 Task: Create a rule when an attachment not starting with is removed from a card by me.
Action: Mouse pressed left at (523, 448)
Screenshot: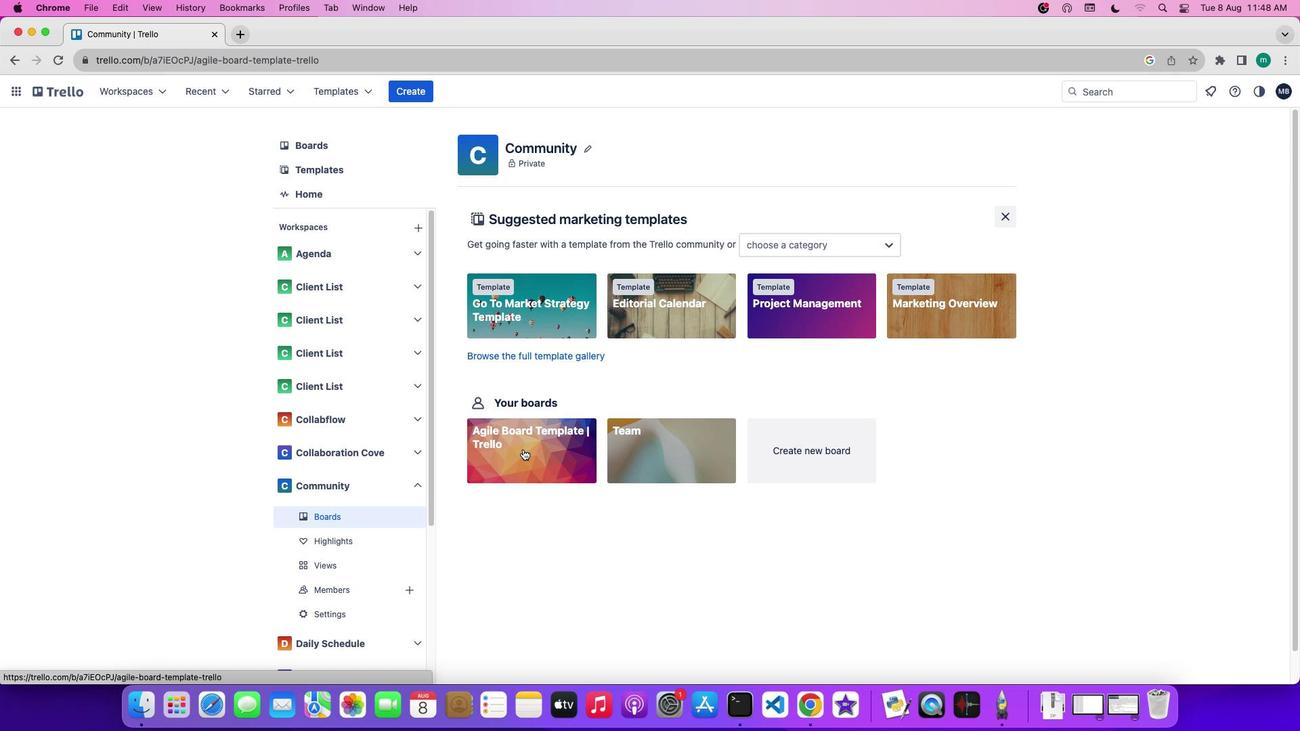 
Action: Mouse moved to (1142, 307)
Screenshot: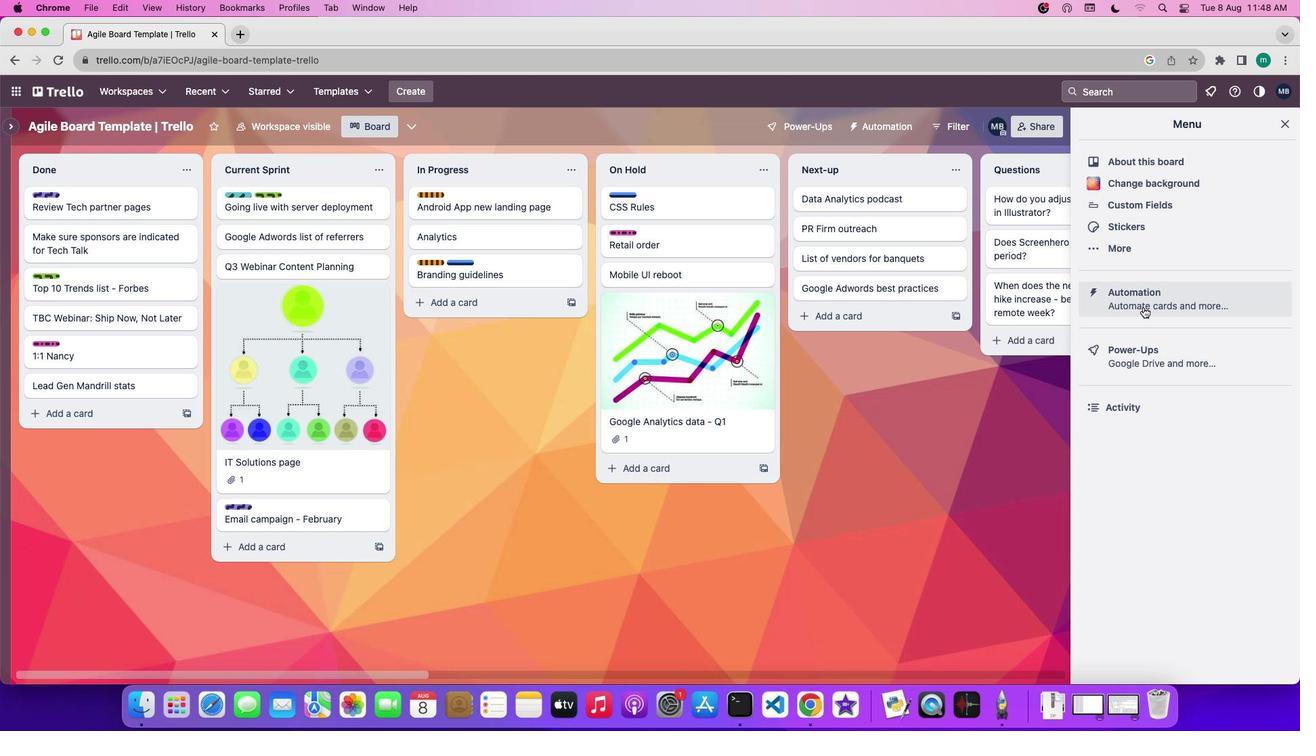 
Action: Mouse pressed left at (1142, 307)
Screenshot: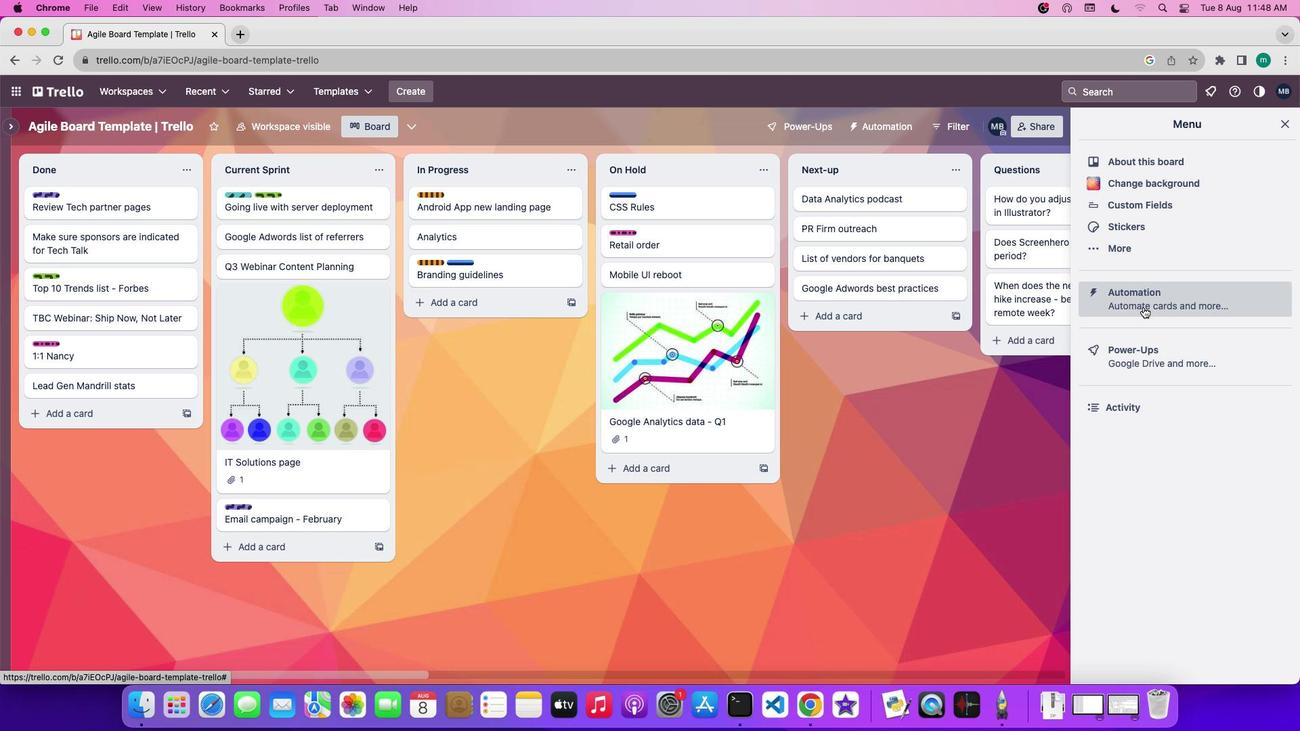 
Action: Mouse moved to (121, 243)
Screenshot: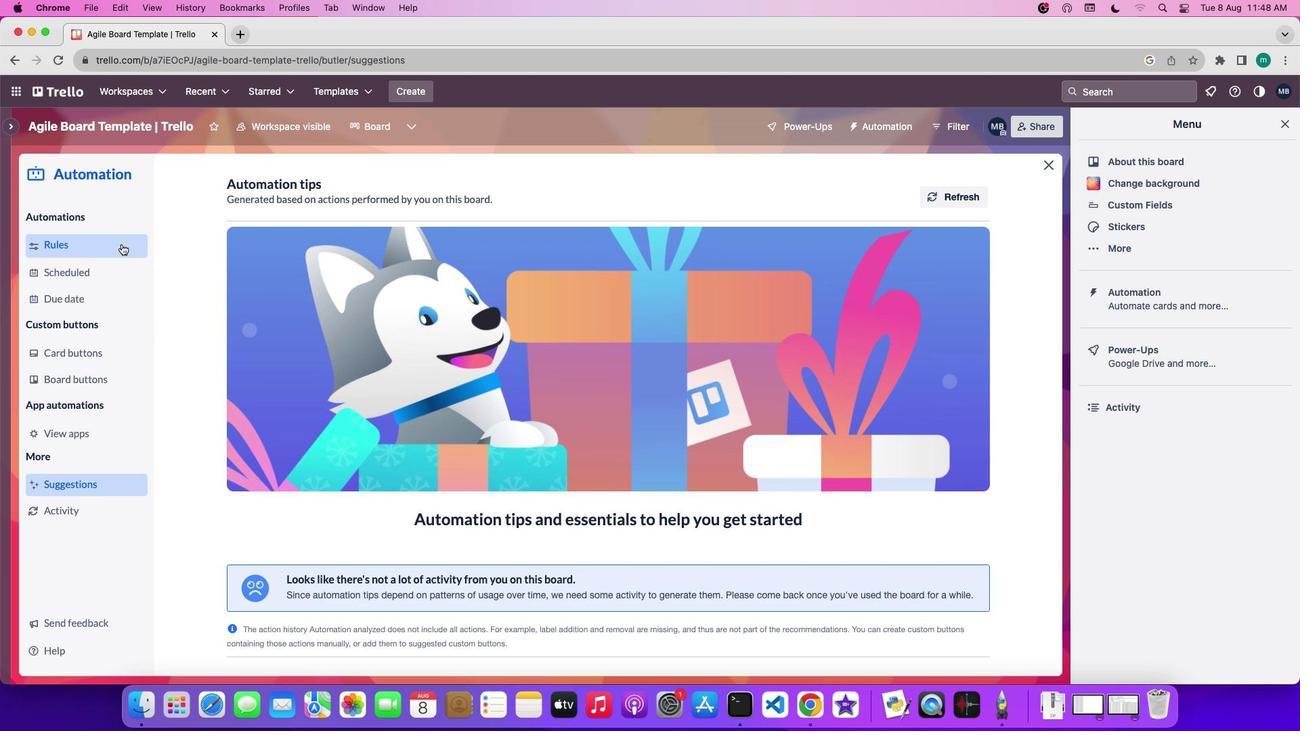 
Action: Mouse pressed left at (121, 243)
Screenshot: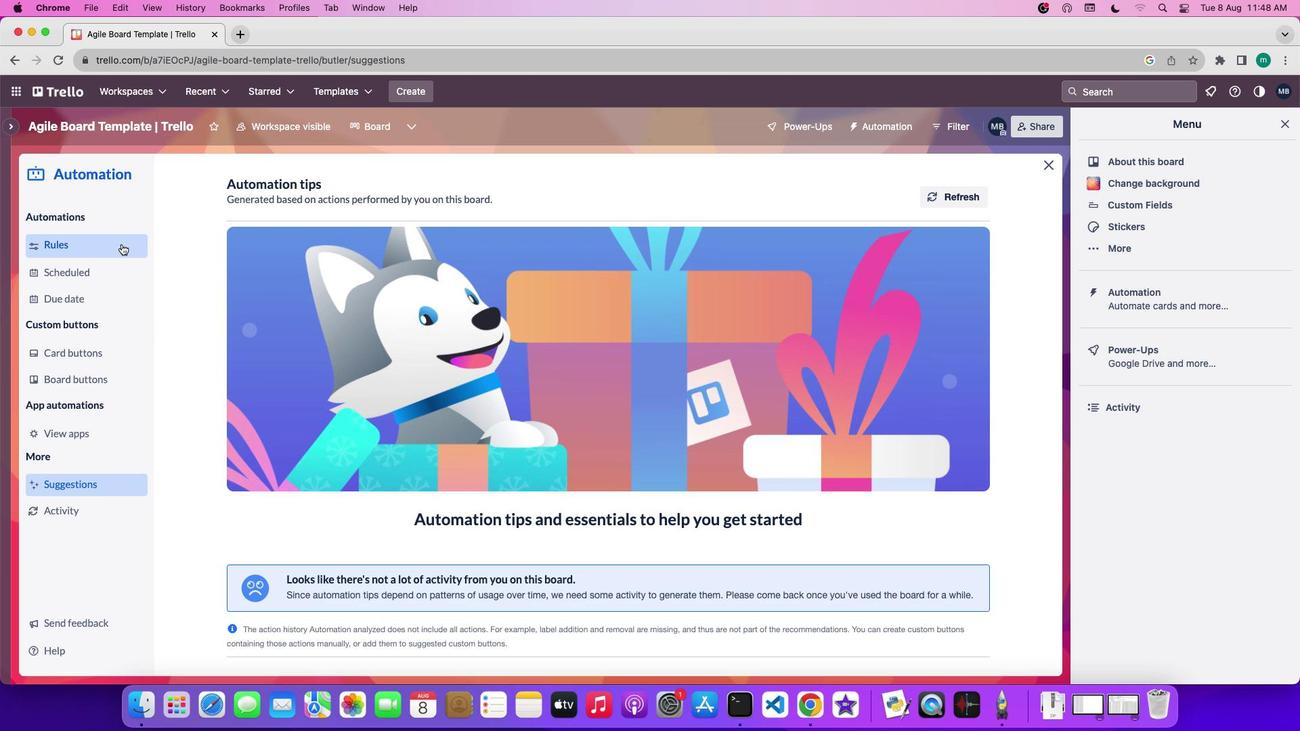 
Action: Mouse moved to (862, 184)
Screenshot: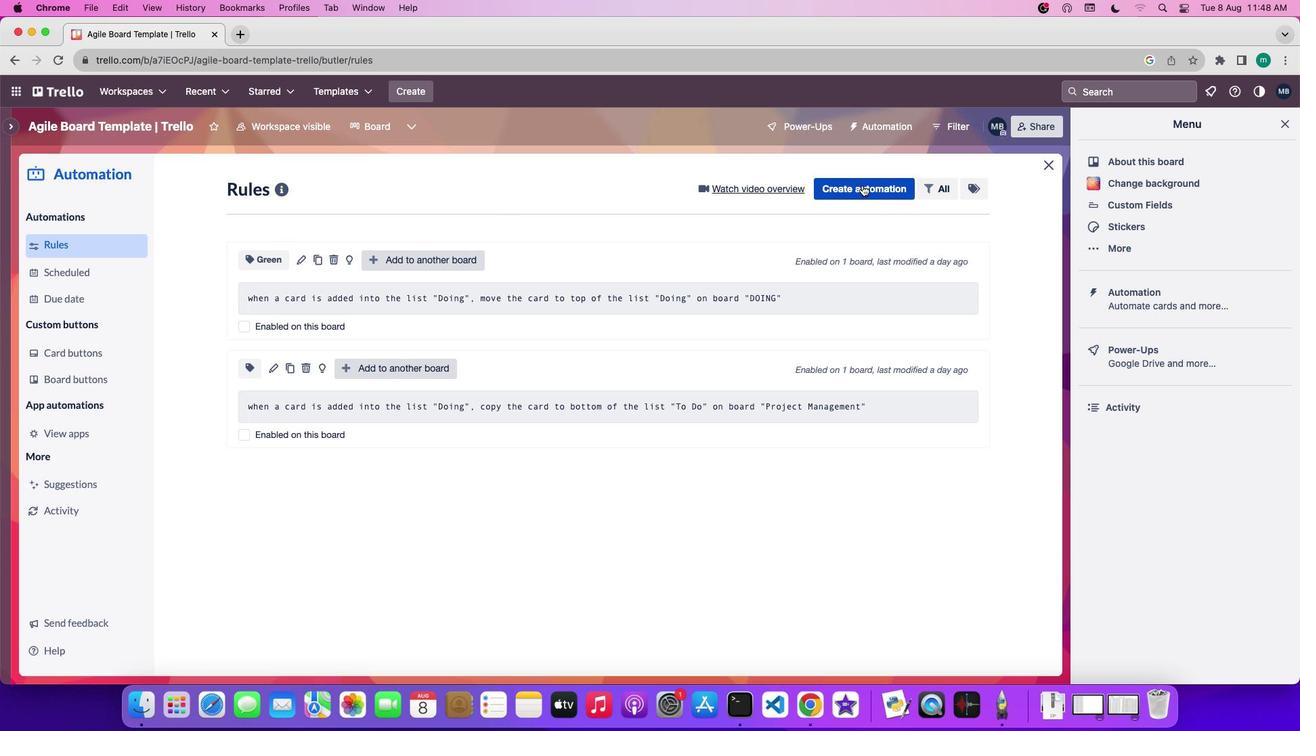 
Action: Mouse pressed left at (862, 184)
Screenshot: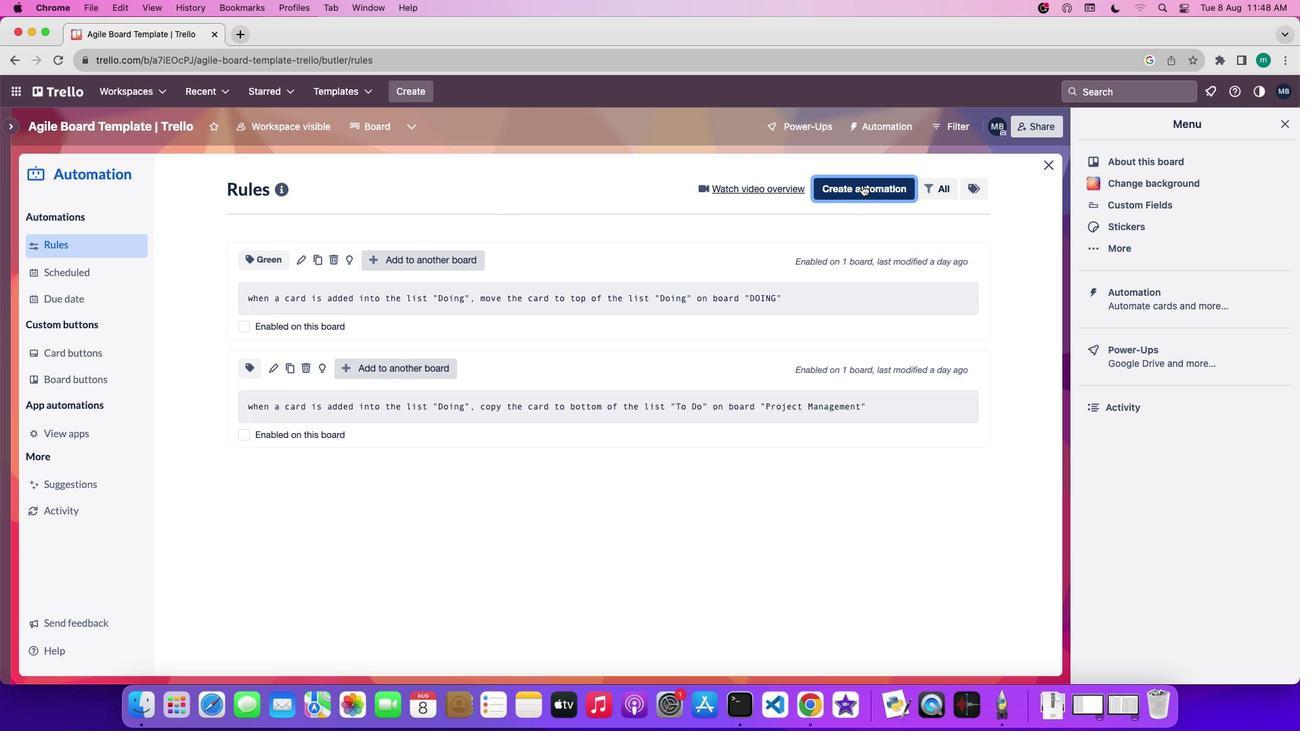 
Action: Mouse moved to (713, 404)
Screenshot: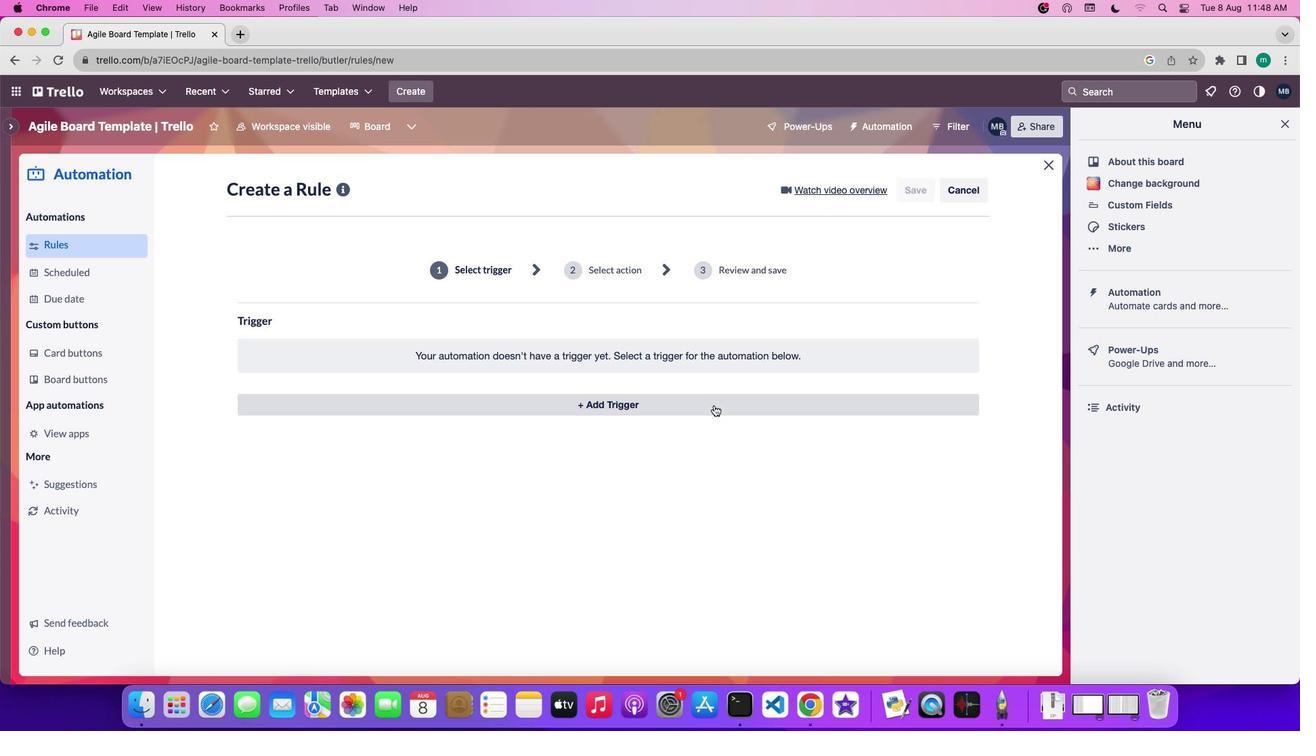 
Action: Mouse pressed left at (713, 404)
Screenshot: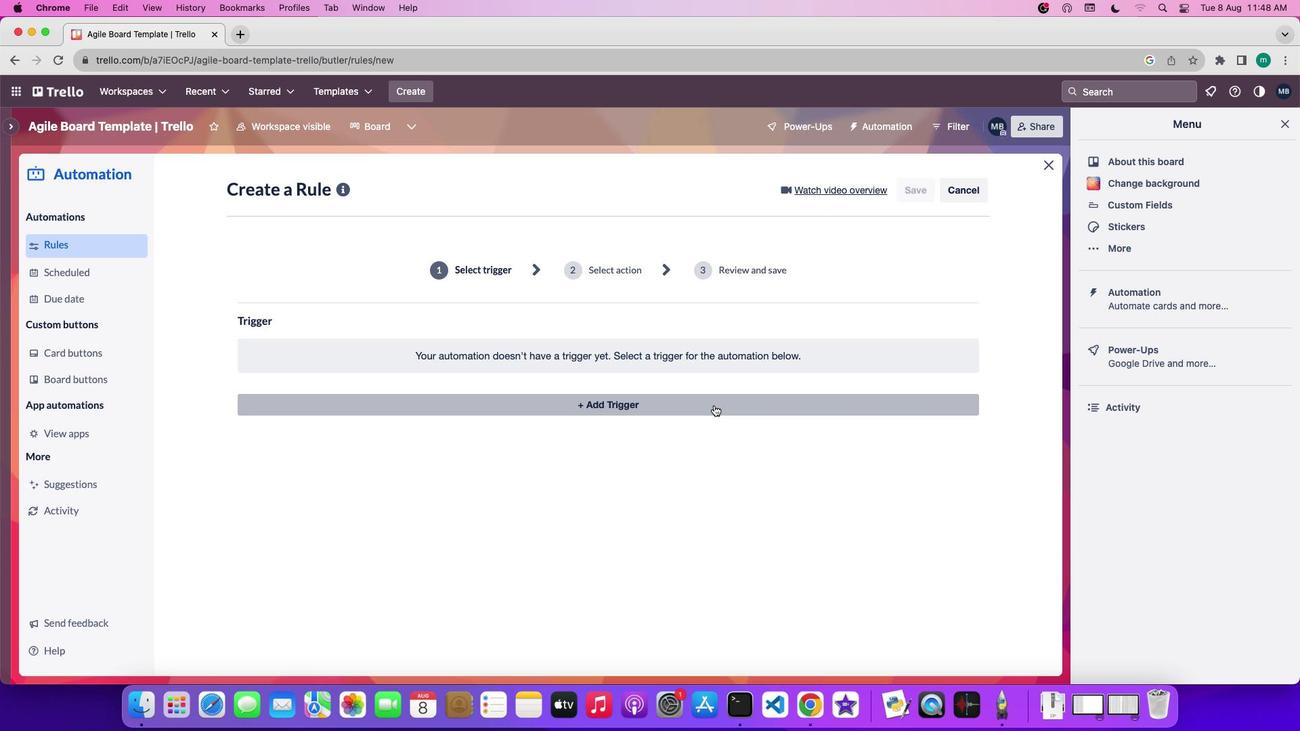 
Action: Mouse moved to (347, 460)
Screenshot: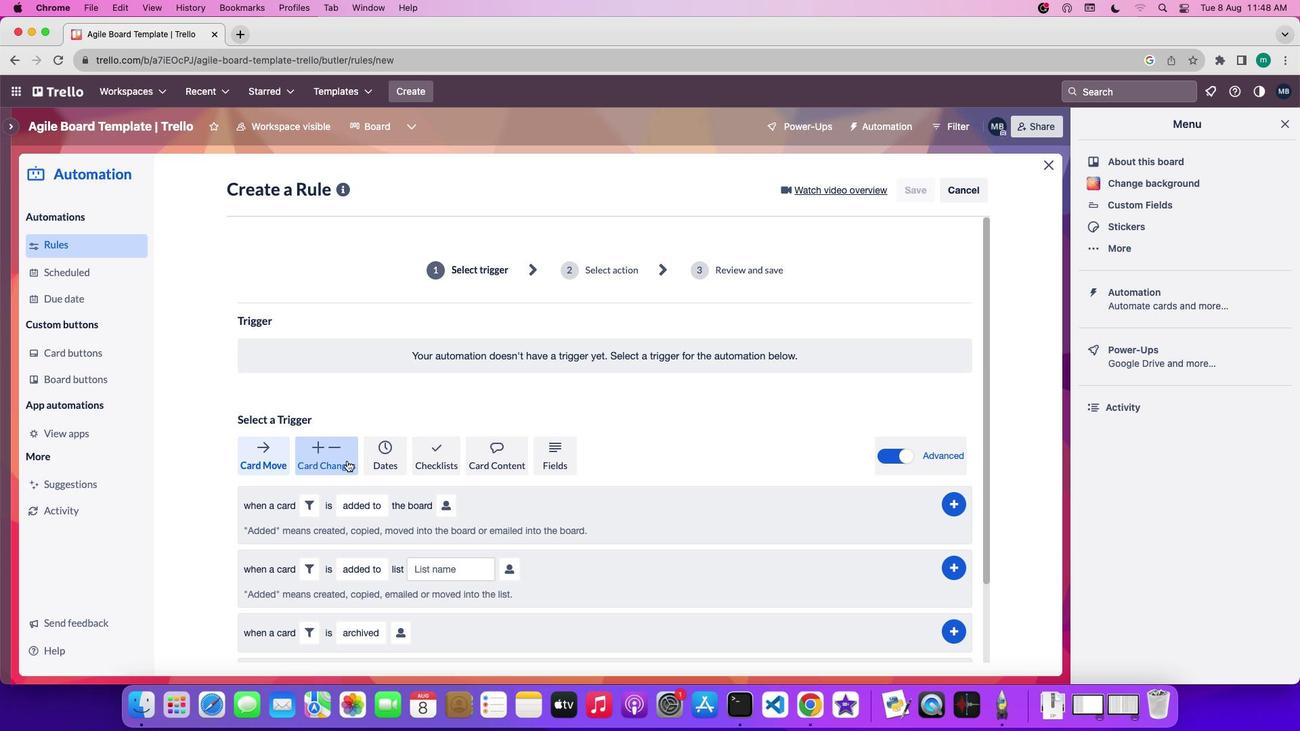 
Action: Mouse pressed left at (347, 460)
Screenshot: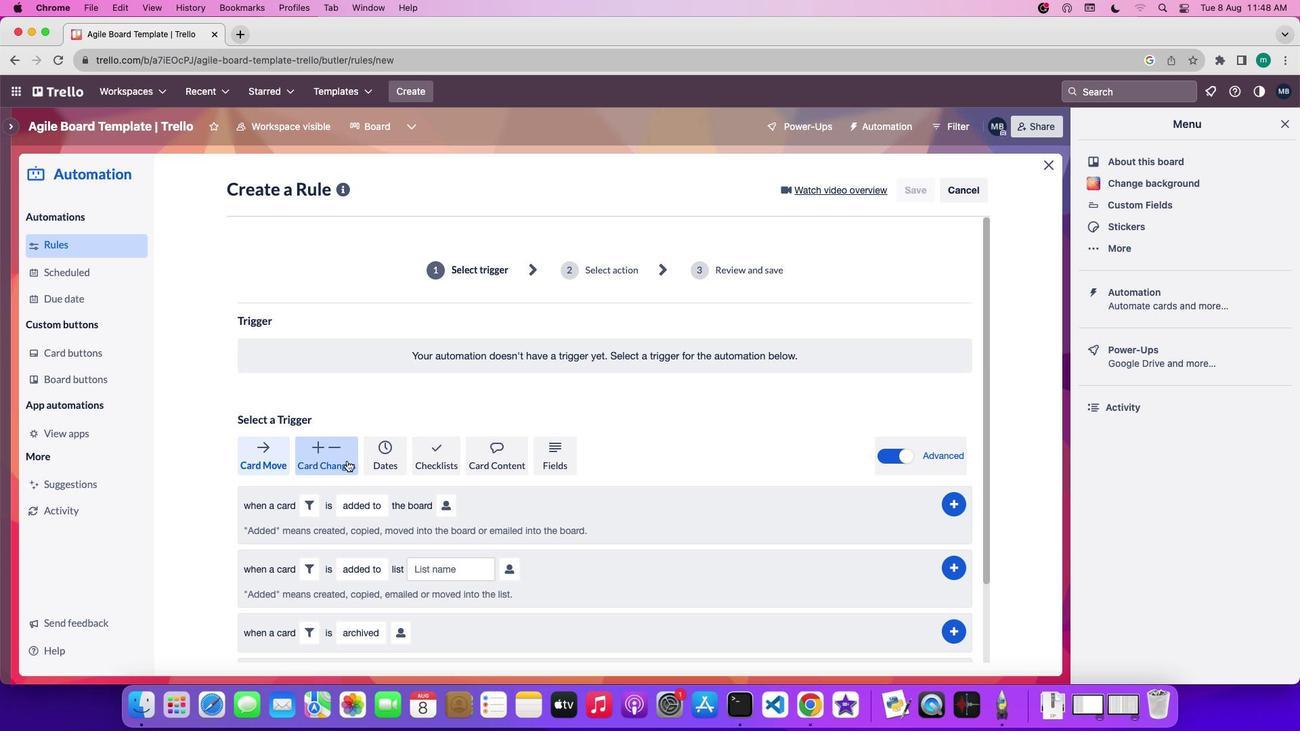 
Action: Mouse moved to (360, 472)
Screenshot: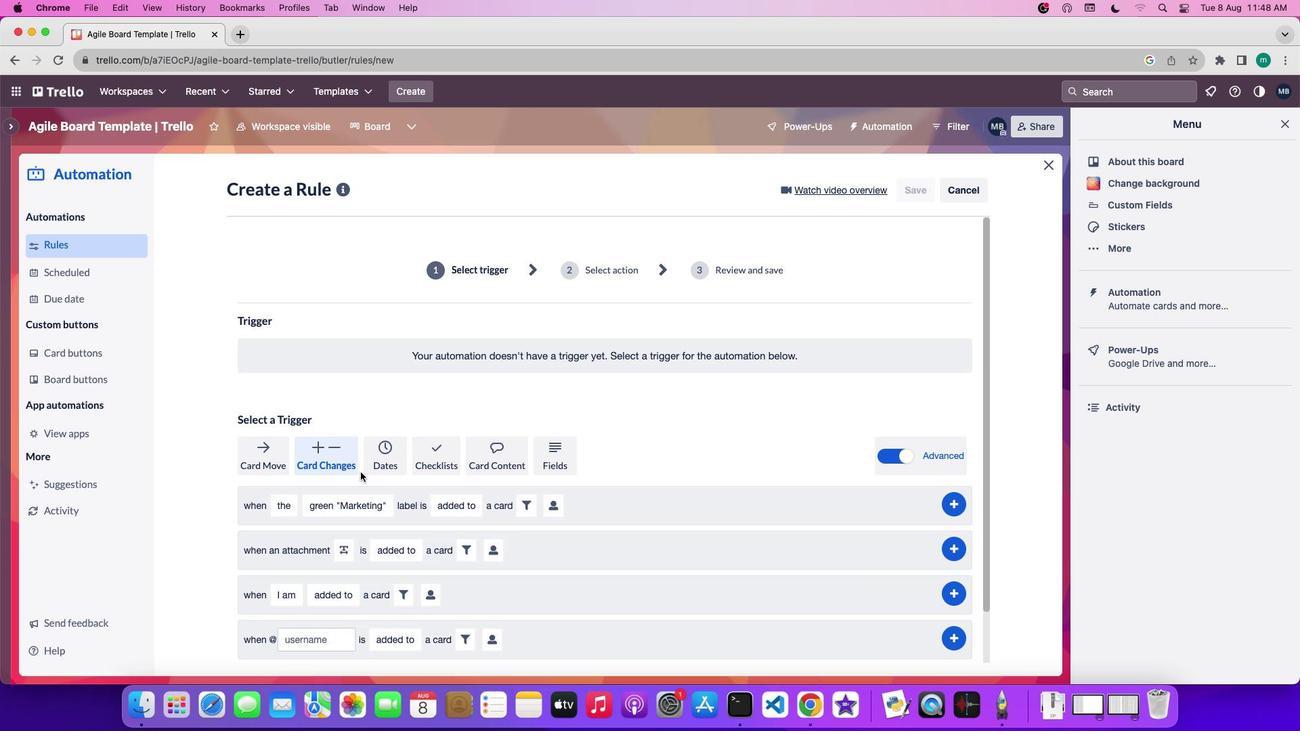 
Action: Mouse scrolled (360, 472) with delta (0, 0)
Screenshot: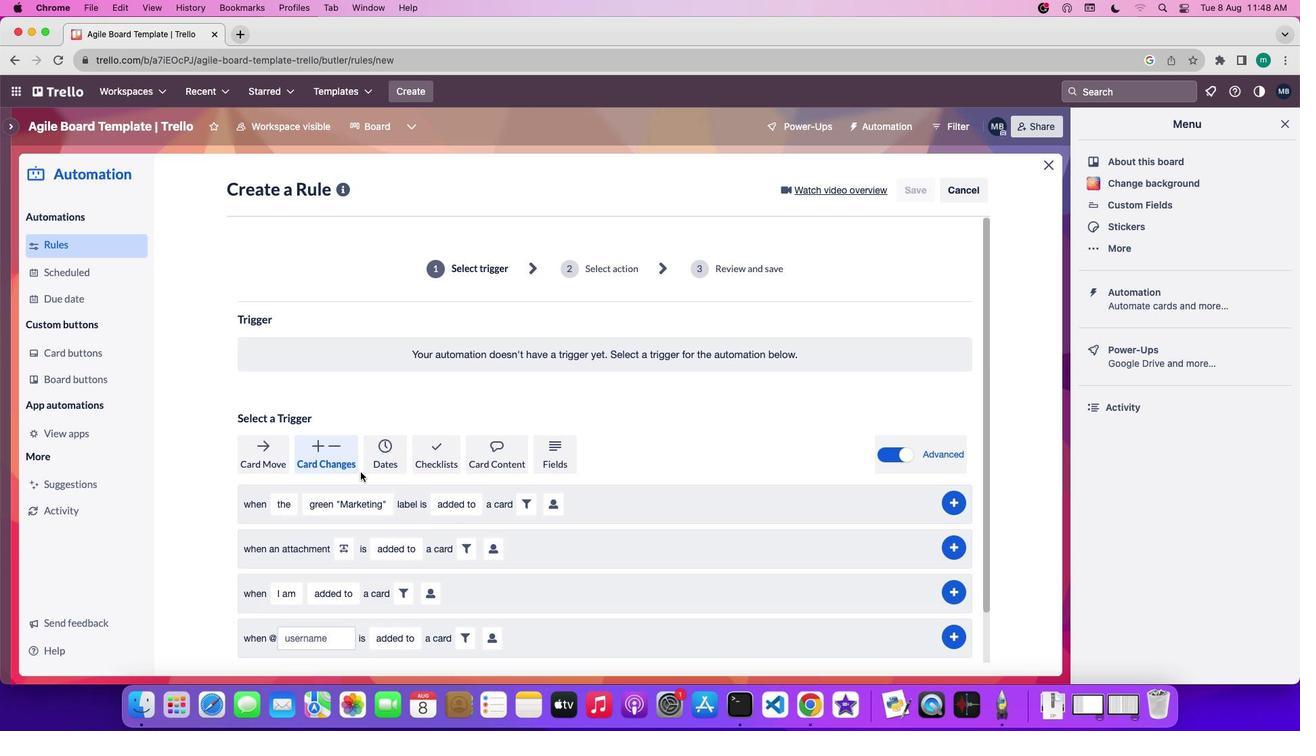 
Action: Mouse scrolled (360, 472) with delta (0, 0)
Screenshot: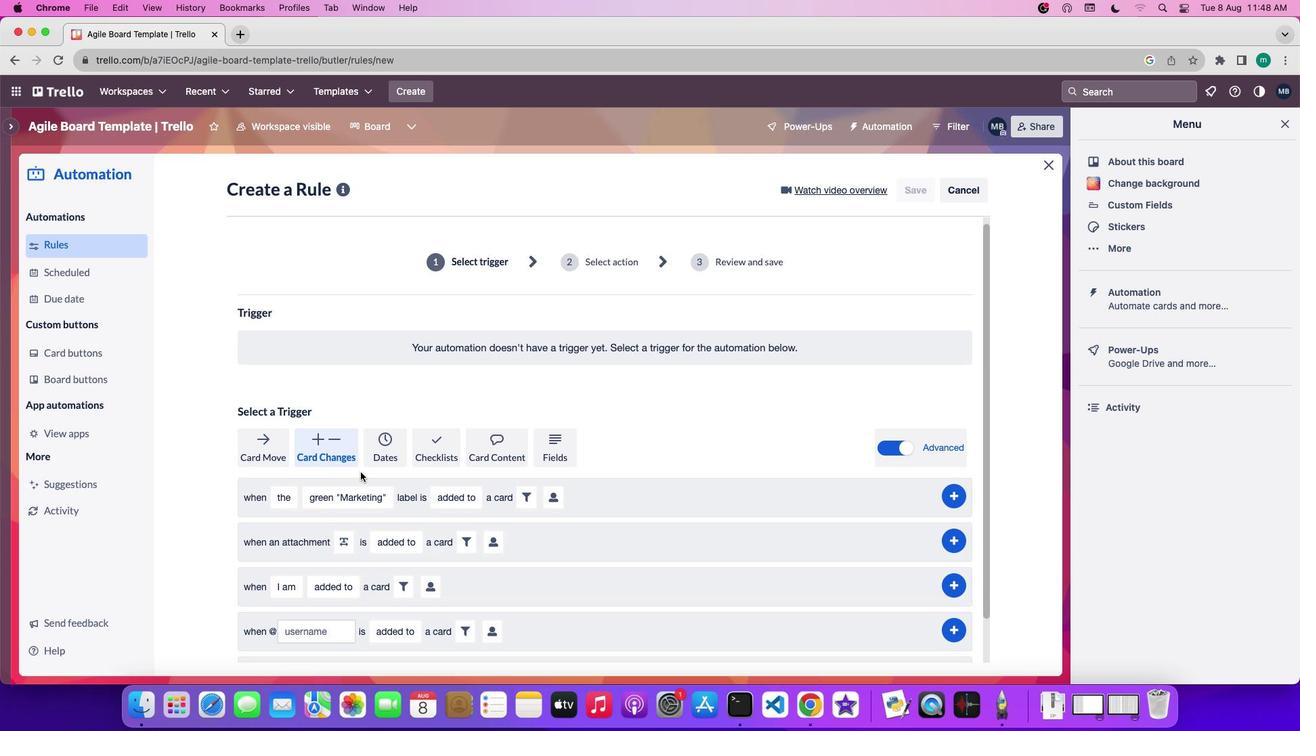 
Action: Mouse scrolled (360, 472) with delta (0, 0)
Screenshot: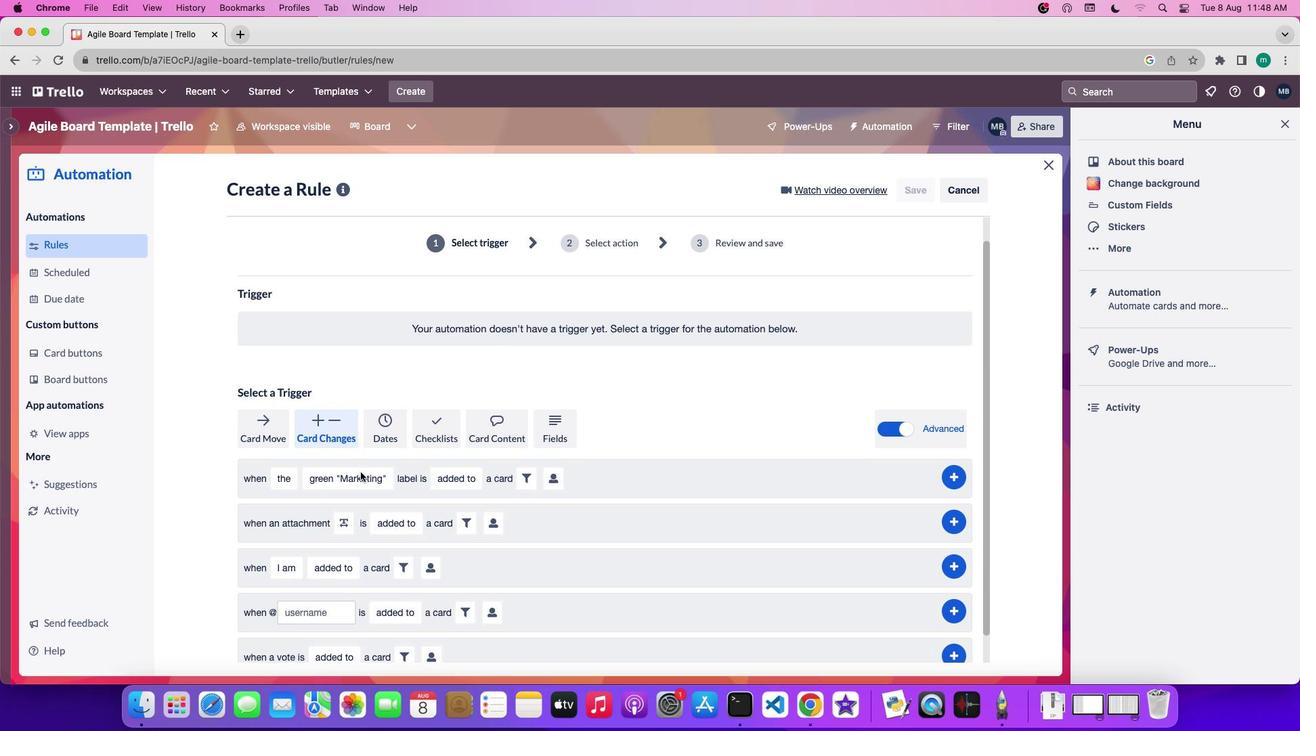 
Action: Mouse scrolled (360, 472) with delta (0, 0)
Screenshot: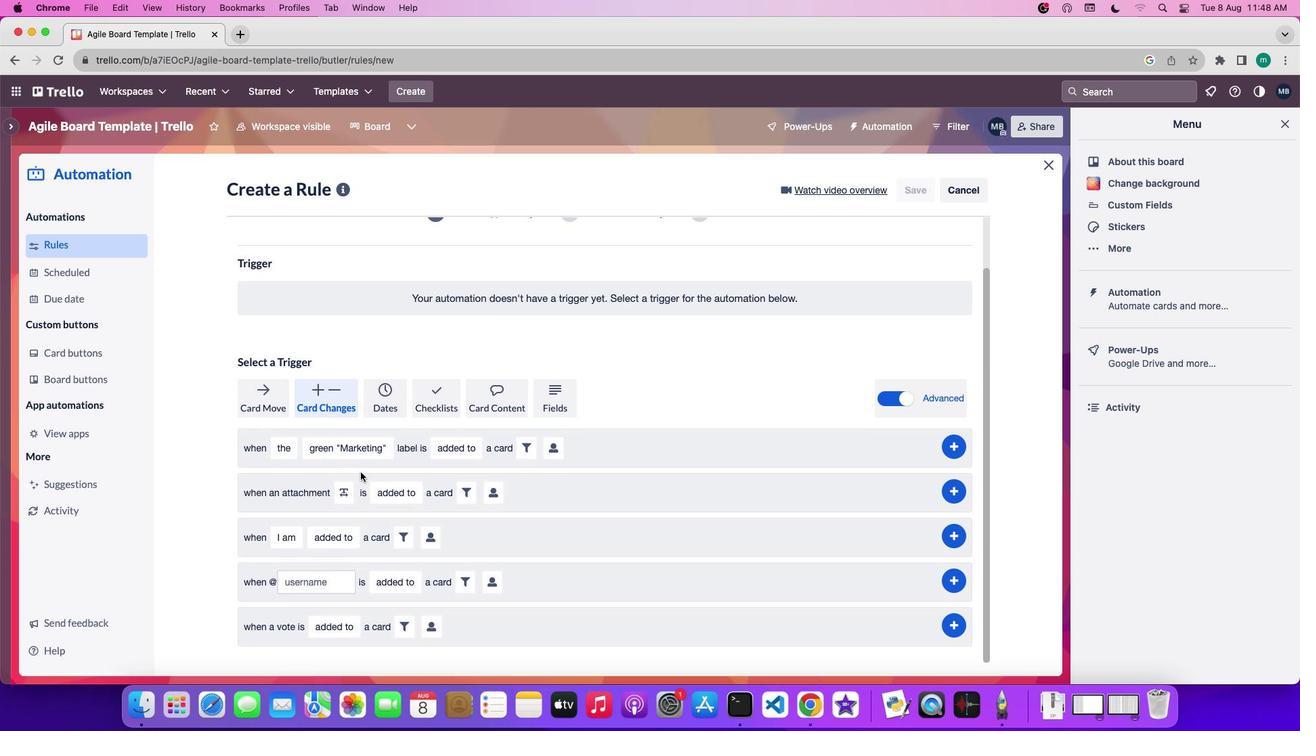 
Action: Mouse scrolled (360, 472) with delta (0, 0)
Screenshot: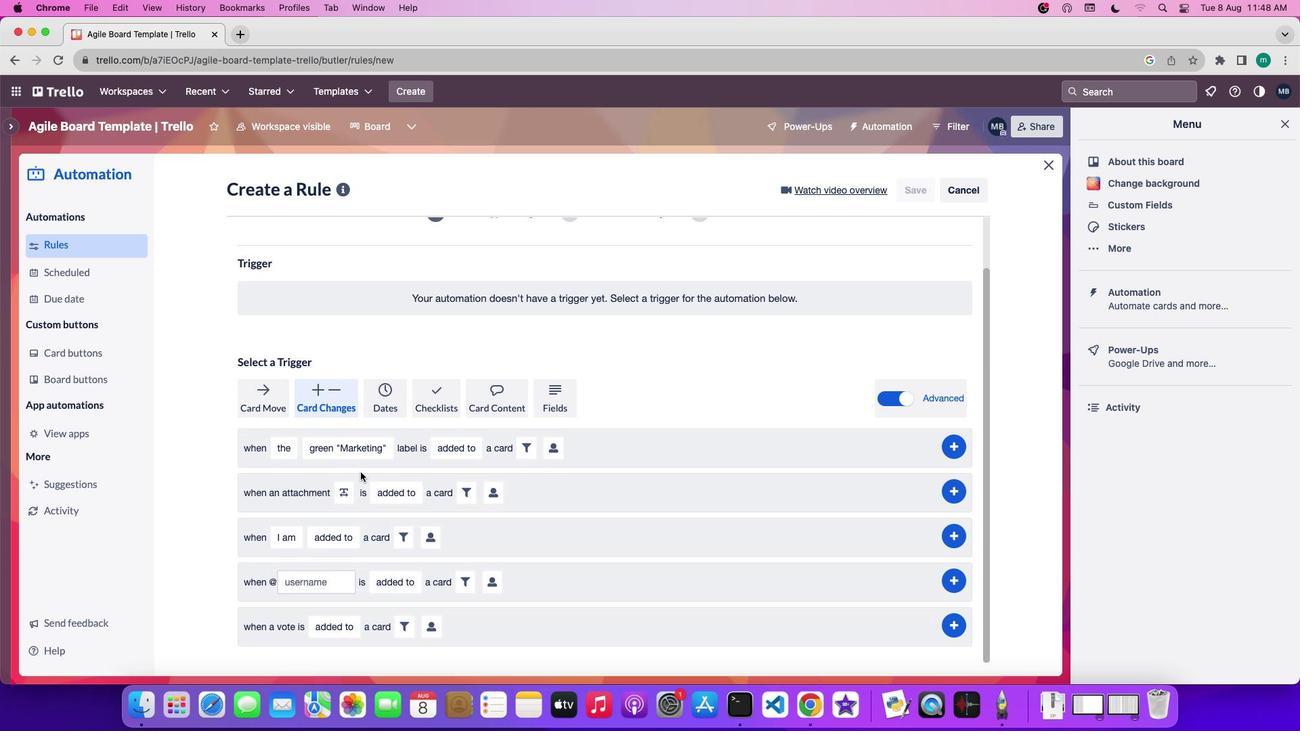 
Action: Mouse scrolled (360, 472) with delta (0, 0)
Screenshot: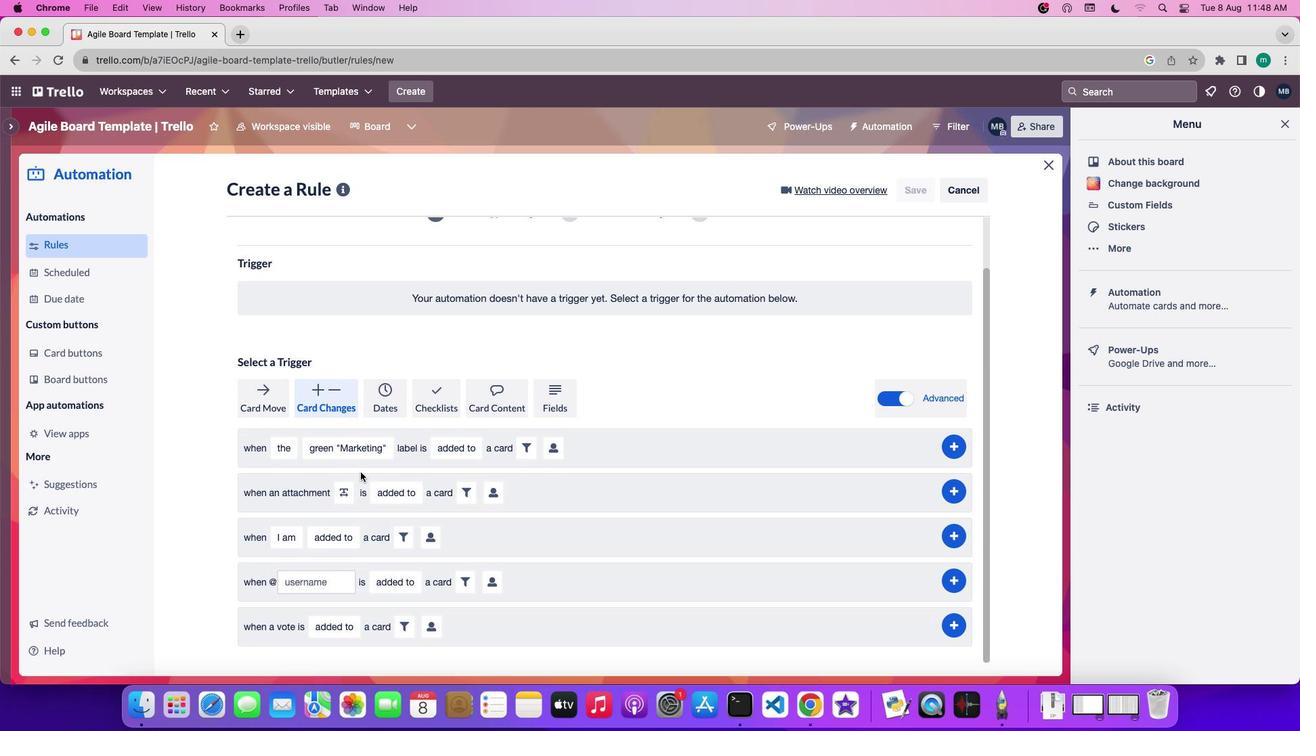
Action: Mouse scrolled (360, 472) with delta (0, 0)
Screenshot: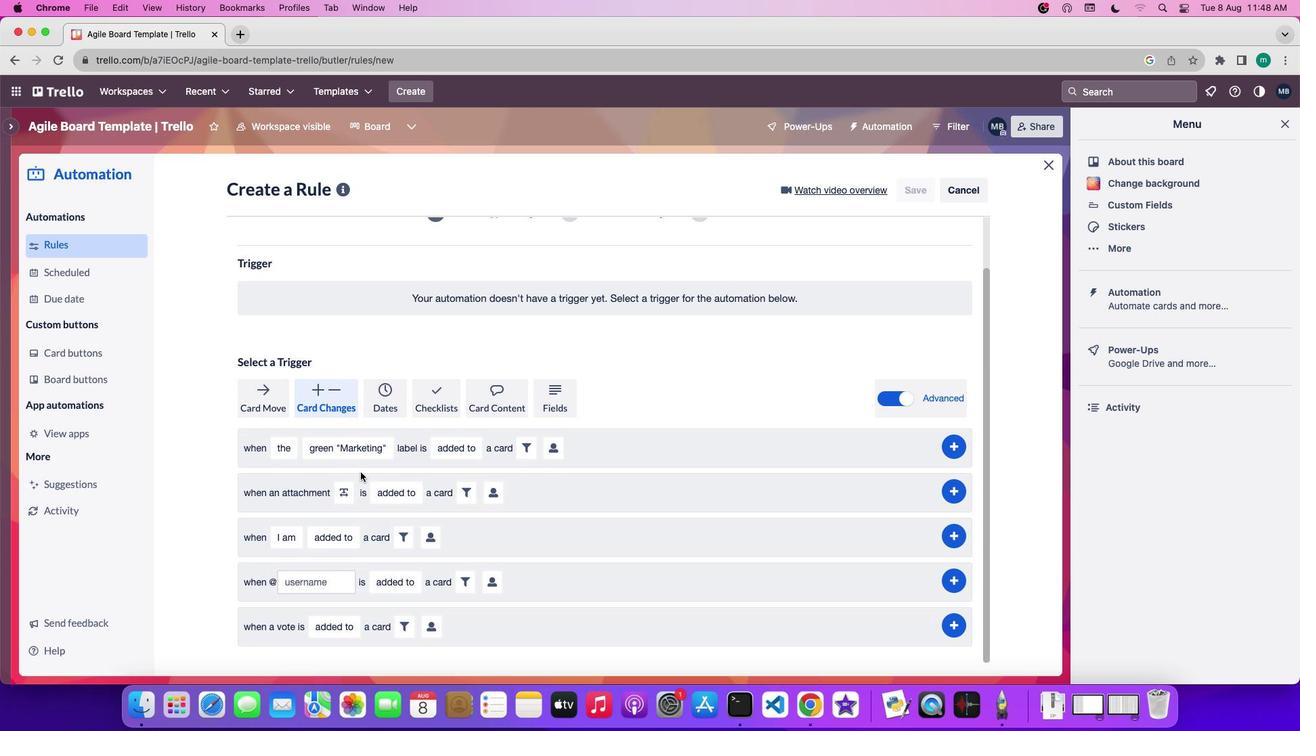 
Action: Mouse moved to (346, 490)
Screenshot: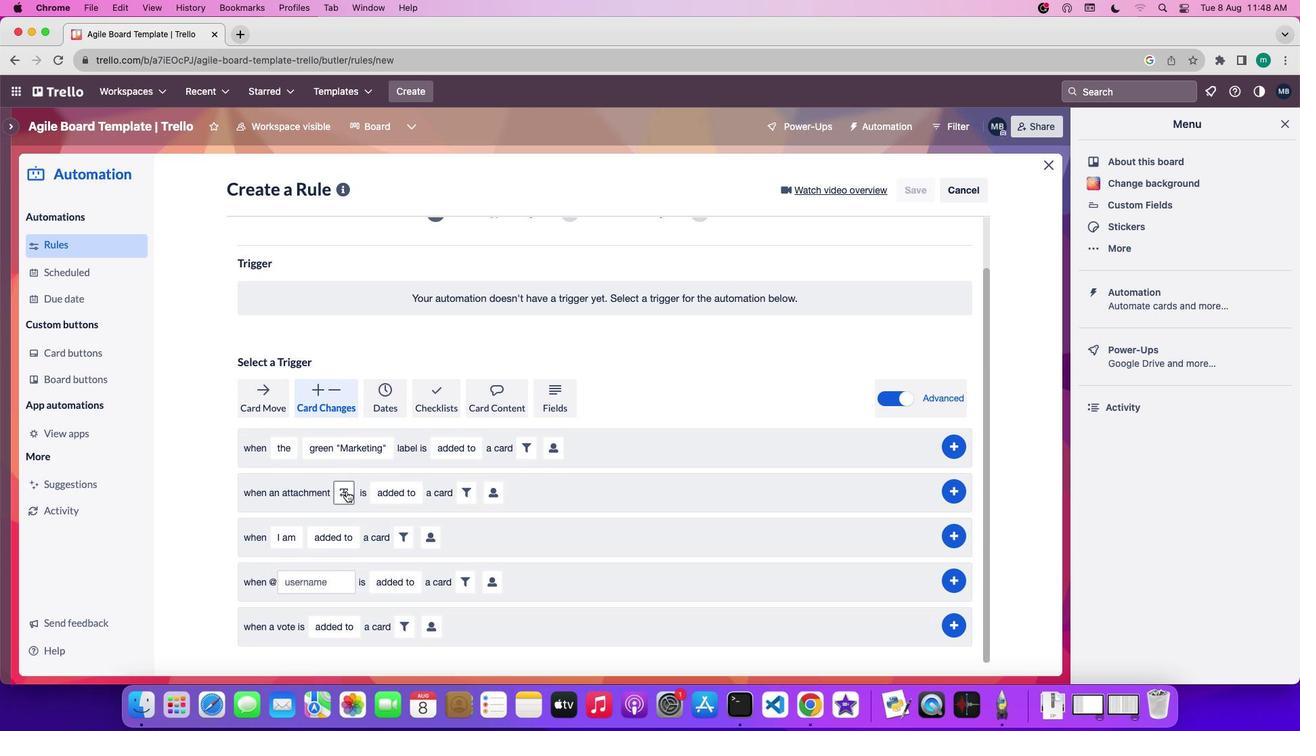 
Action: Mouse pressed left at (346, 490)
Screenshot: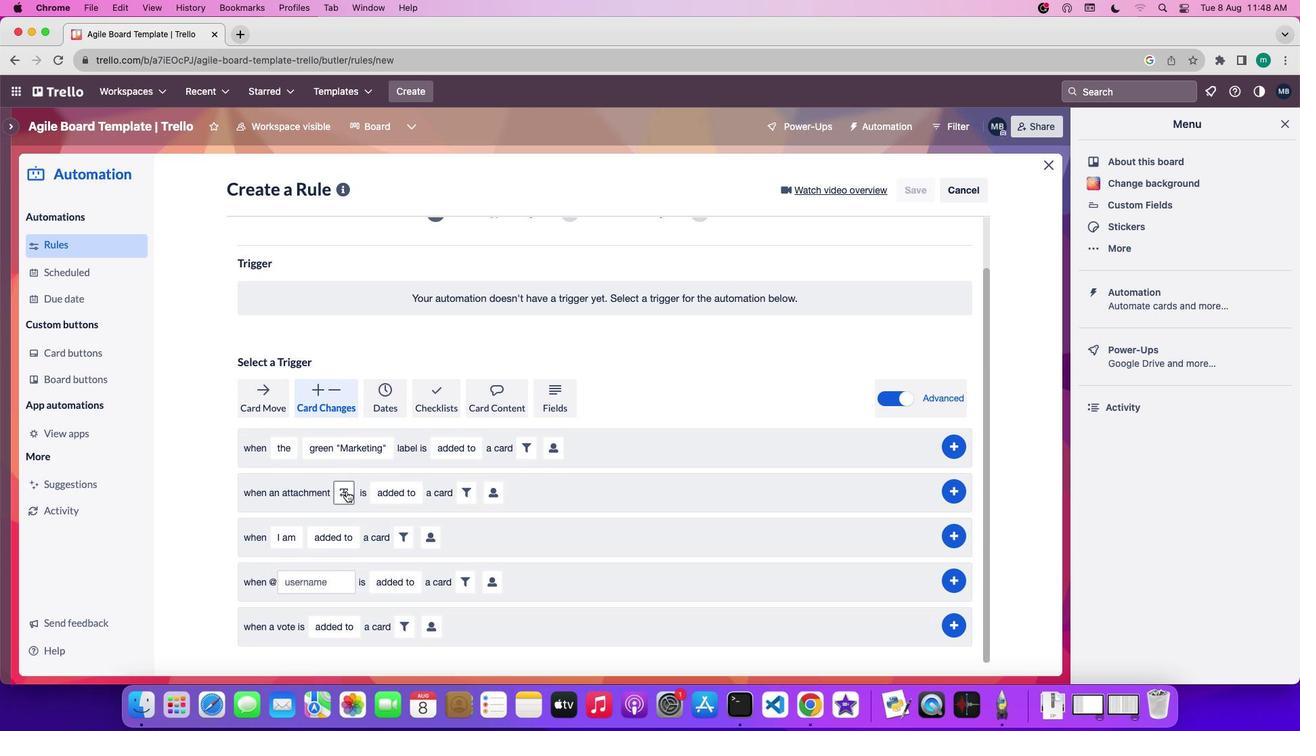 
Action: Mouse moved to (415, 461)
Screenshot: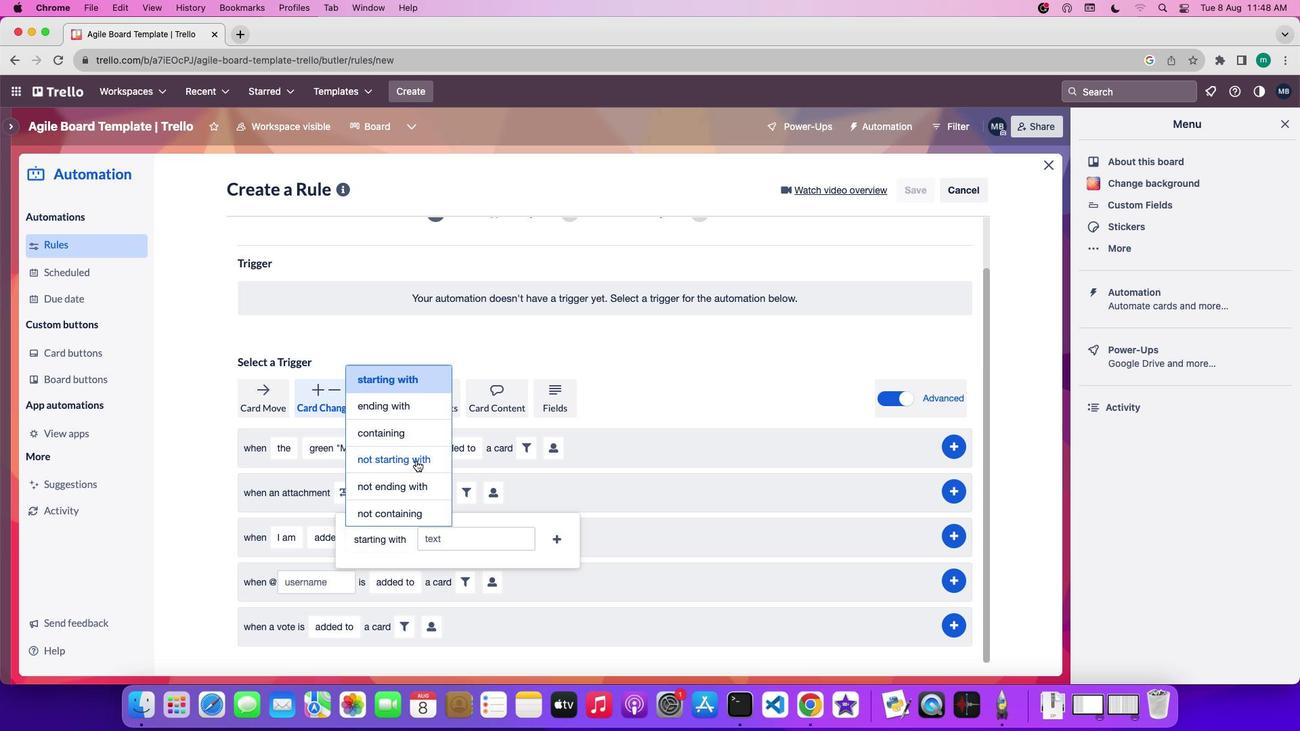 
Action: Mouse pressed left at (415, 461)
Screenshot: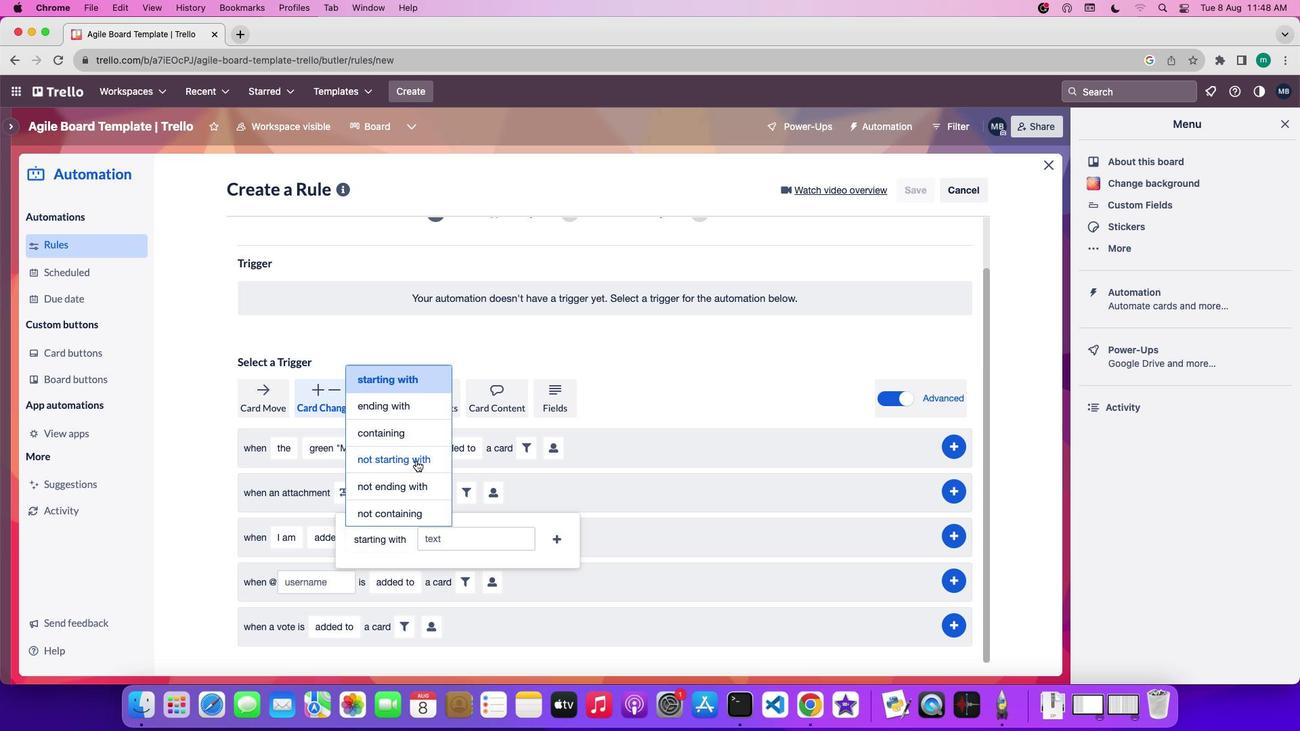 
Action: Mouse moved to (578, 539)
Screenshot: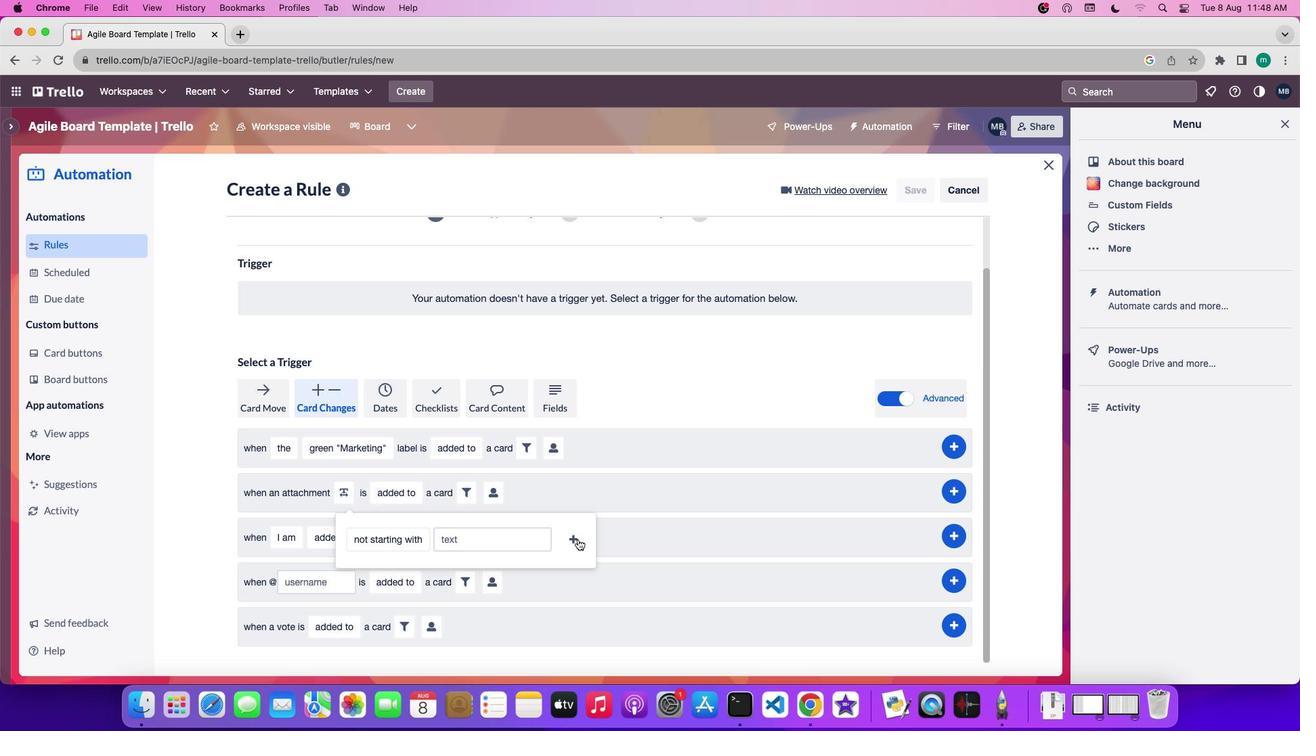 
Action: Mouse pressed left at (578, 539)
Screenshot: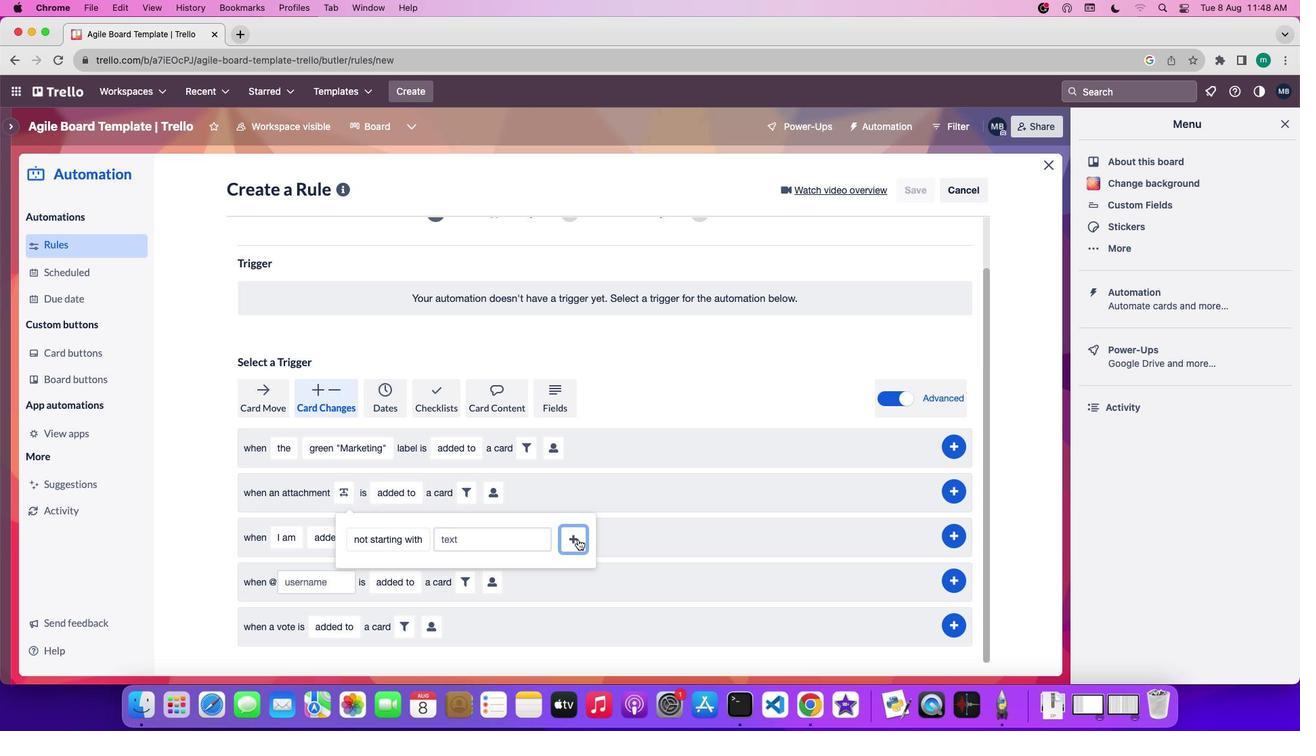 
Action: Mouse moved to (514, 543)
Screenshot: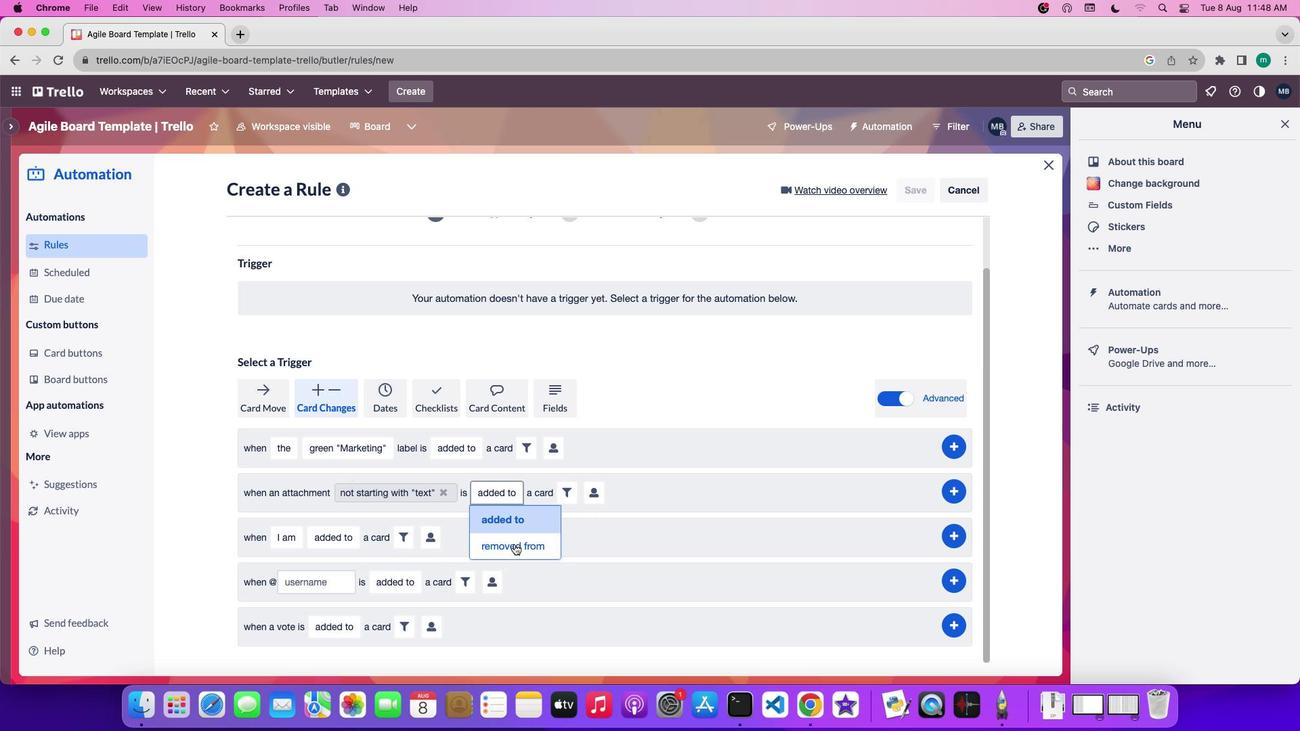 
Action: Mouse pressed left at (514, 543)
Screenshot: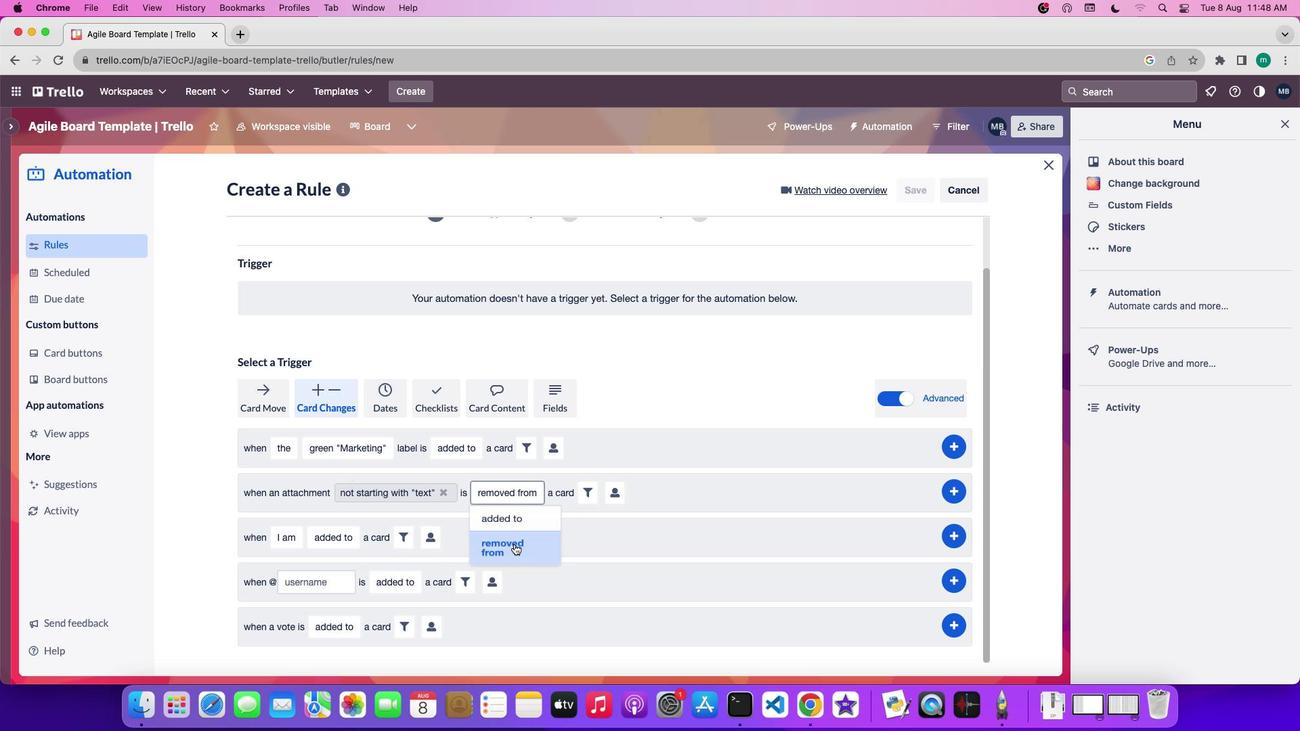 
Action: Mouse moved to (612, 490)
Screenshot: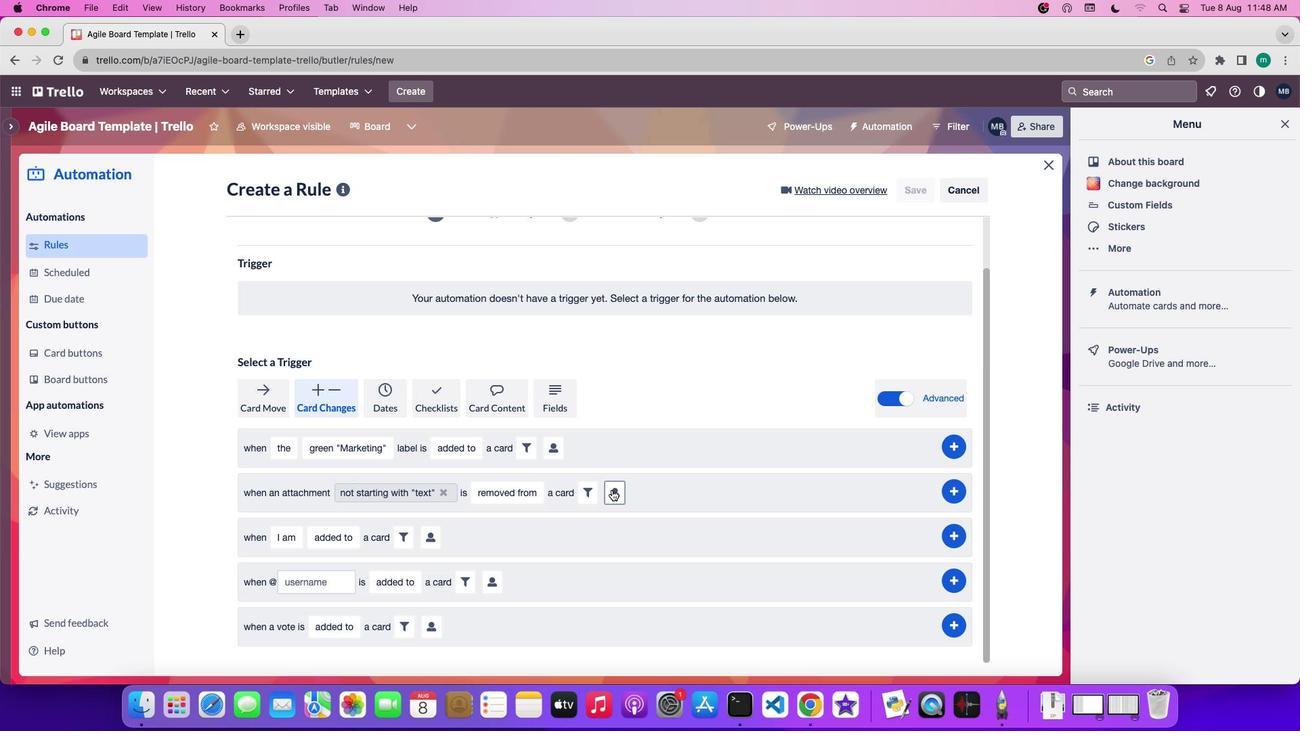 
Action: Mouse pressed left at (612, 490)
Screenshot: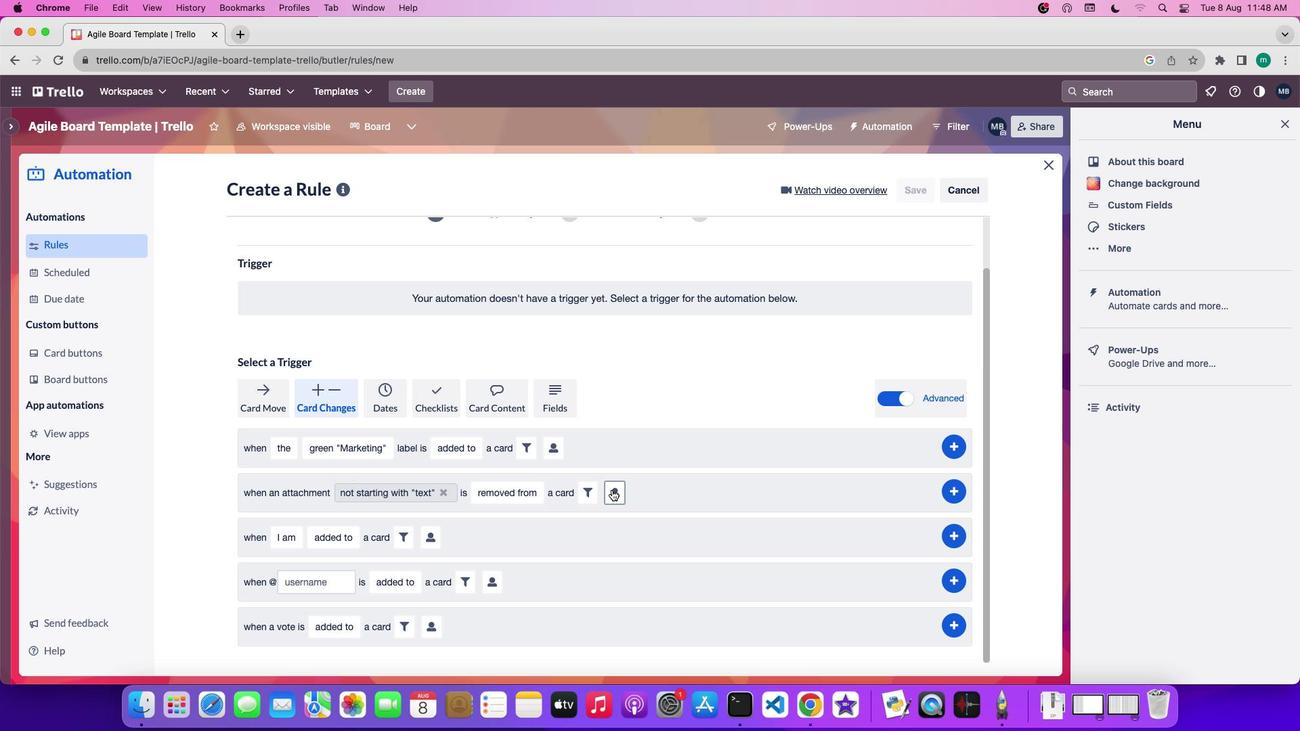 
Action: Mouse moved to (845, 574)
Screenshot: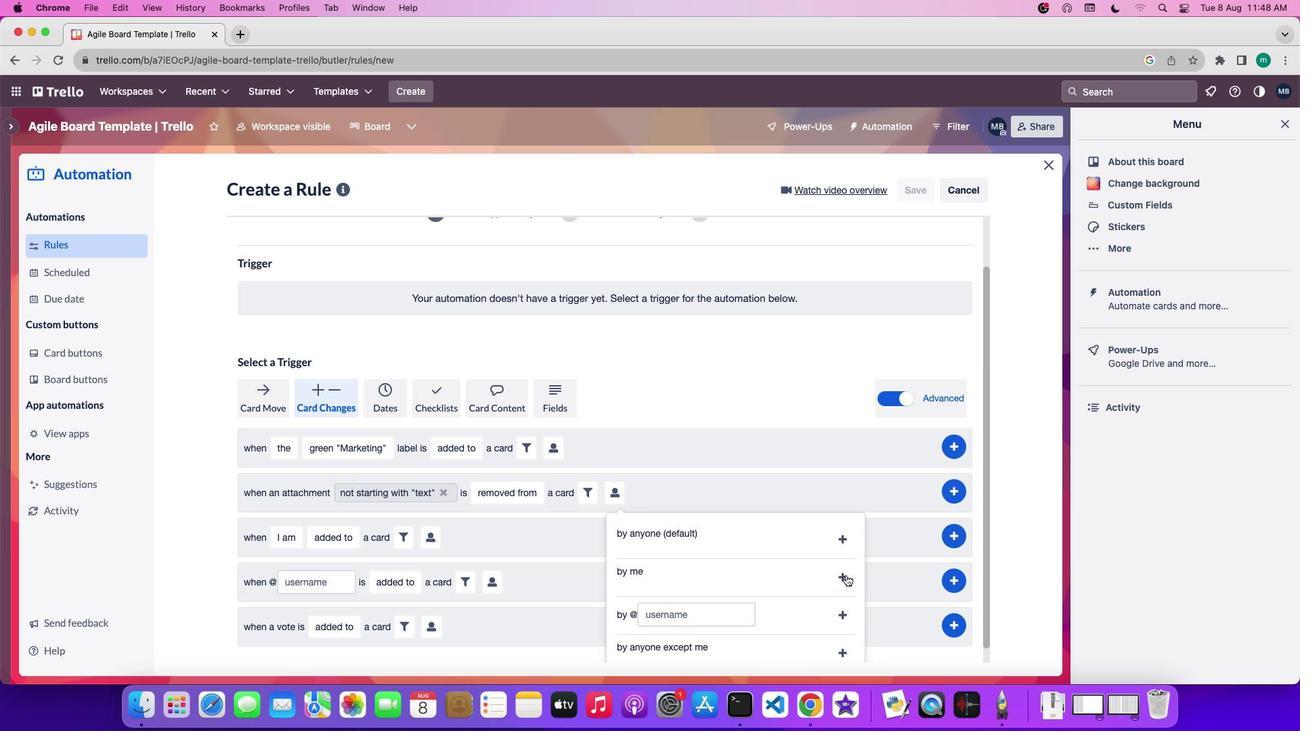 
Action: Mouse pressed left at (845, 574)
Screenshot: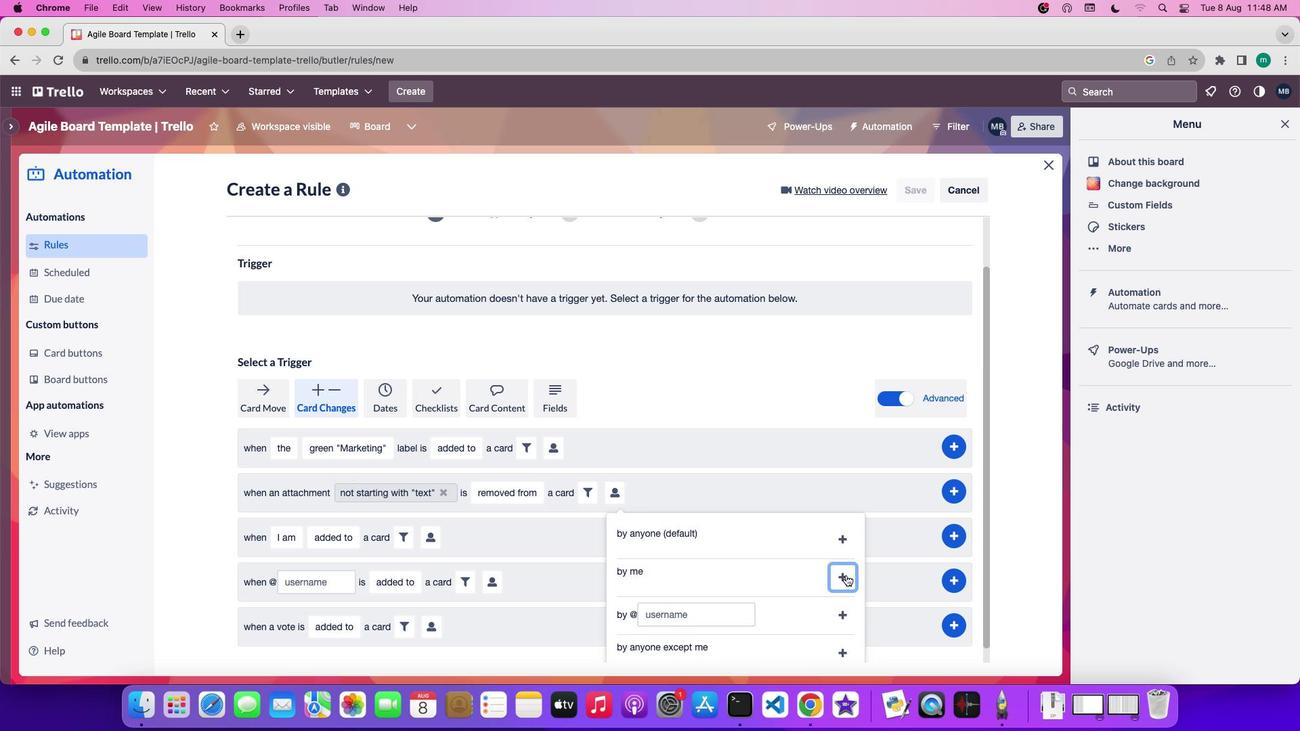 
Action: Mouse moved to (952, 494)
Screenshot: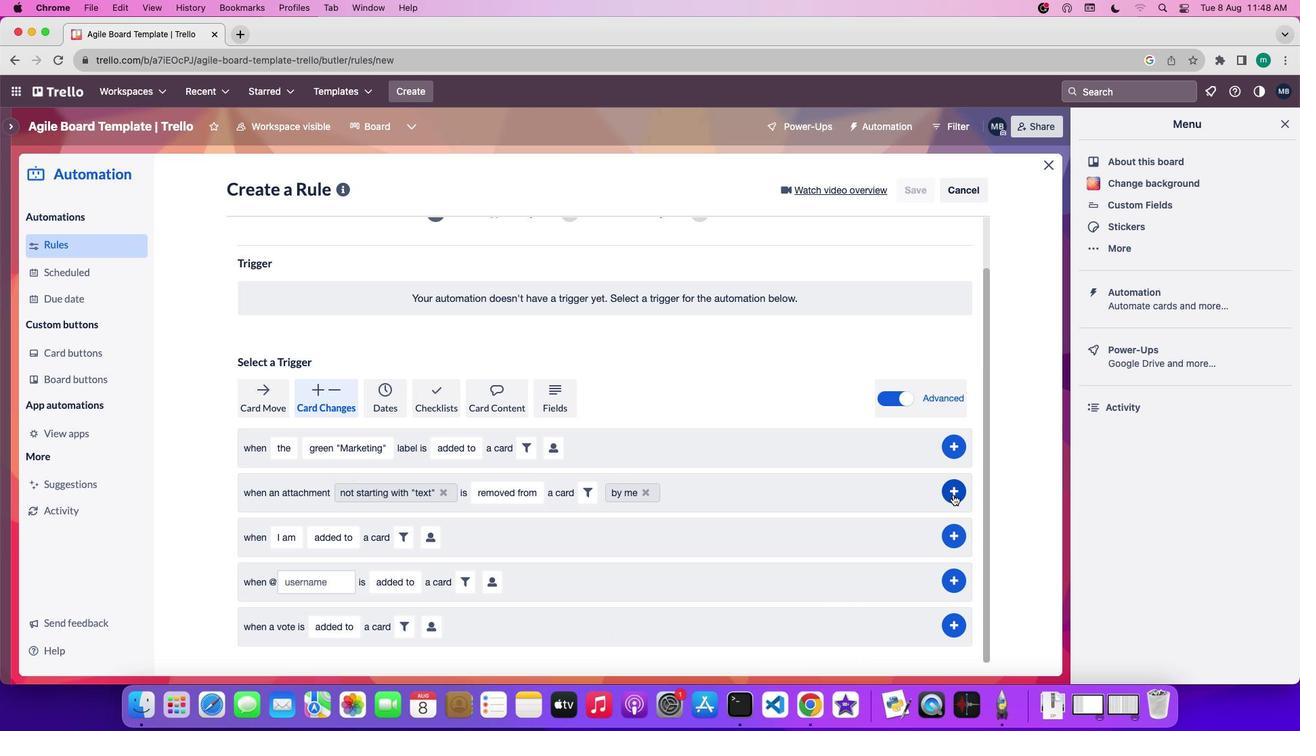 
Action: Mouse pressed left at (952, 494)
Screenshot: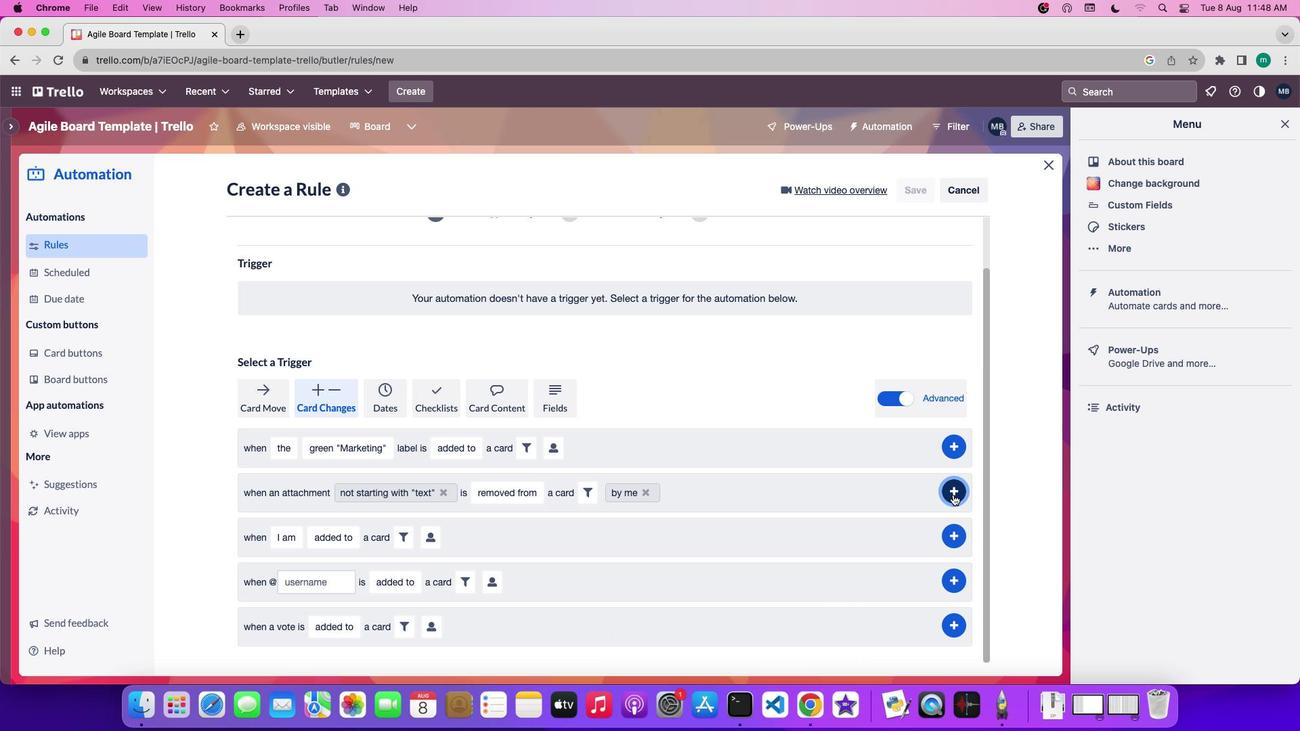 
